 Task: Create a section Code Collectives and in the section, add a milestone Network Security Implementation in the project TreatWorks.
Action: Mouse moved to (48, 334)
Screenshot: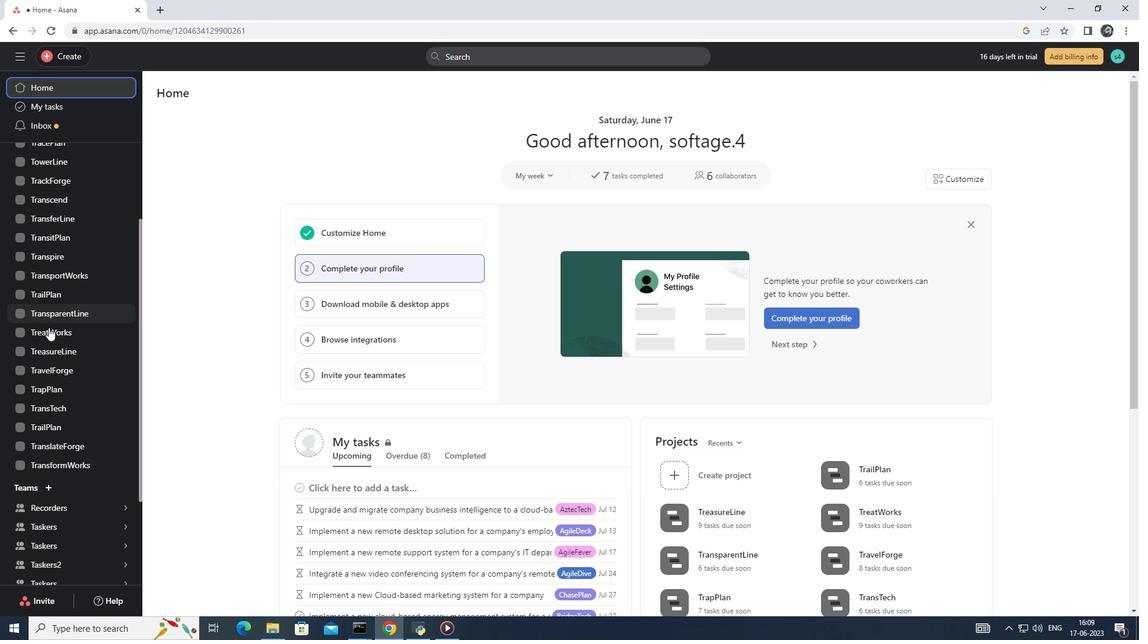 
Action: Mouse pressed left at (48, 334)
Screenshot: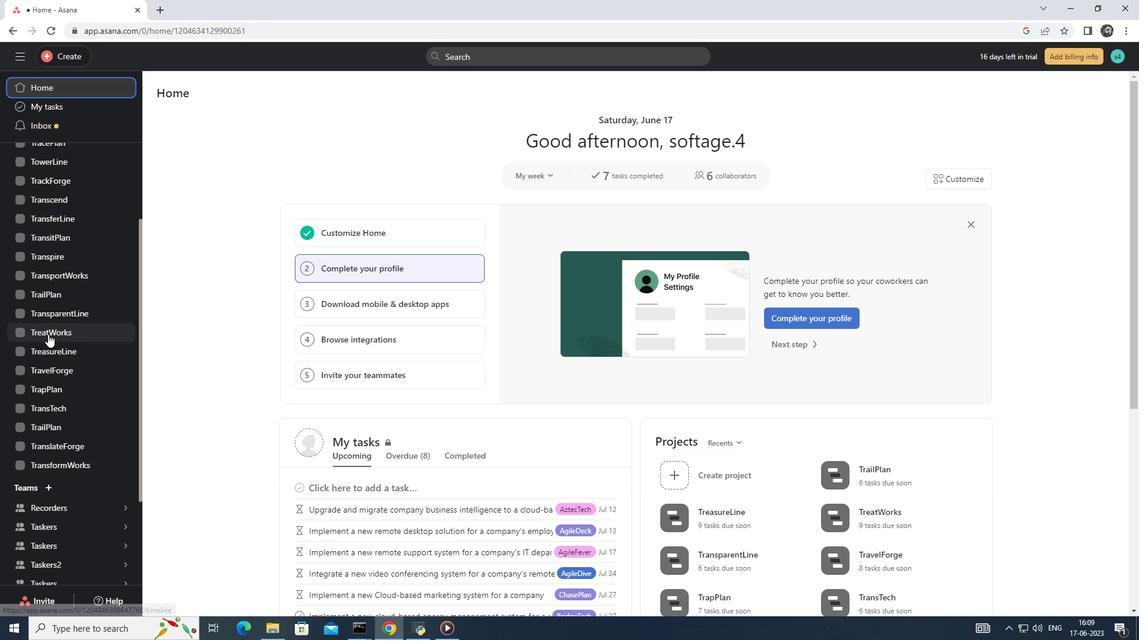 
Action: Mouse moved to (237, 396)
Screenshot: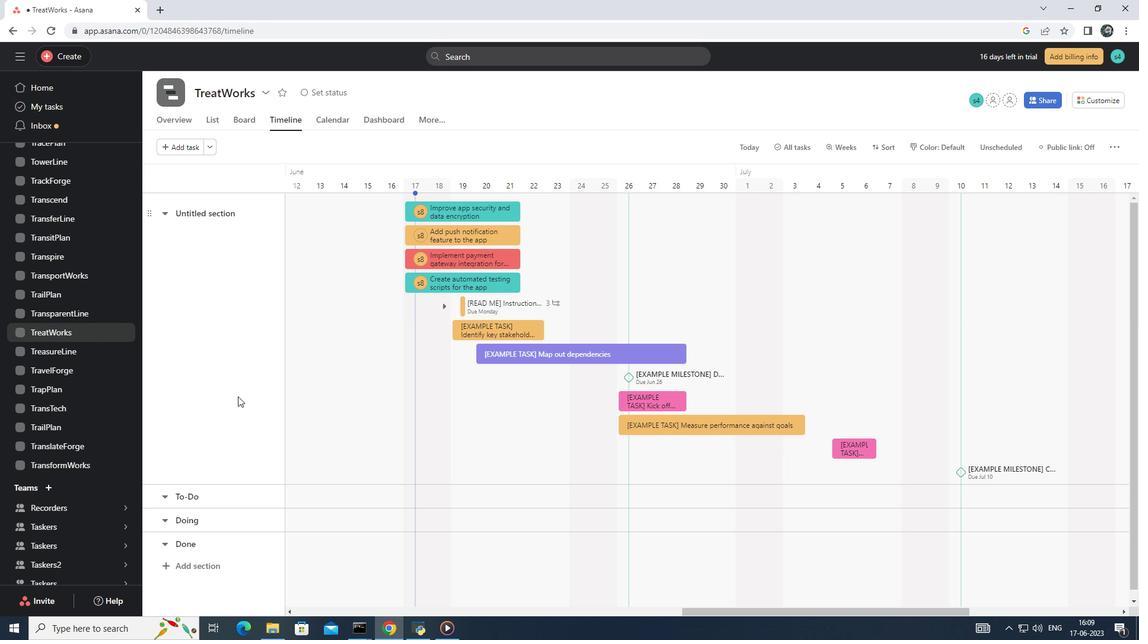 
Action: Mouse scrolled (237, 396) with delta (0, 0)
Screenshot: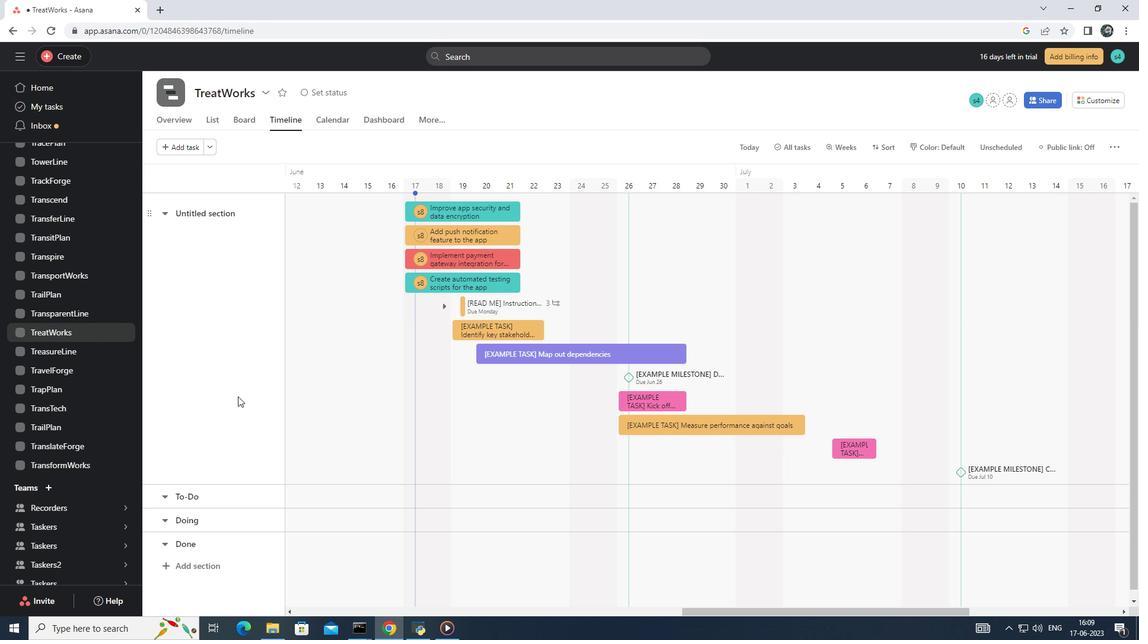 
Action: Mouse moved to (189, 561)
Screenshot: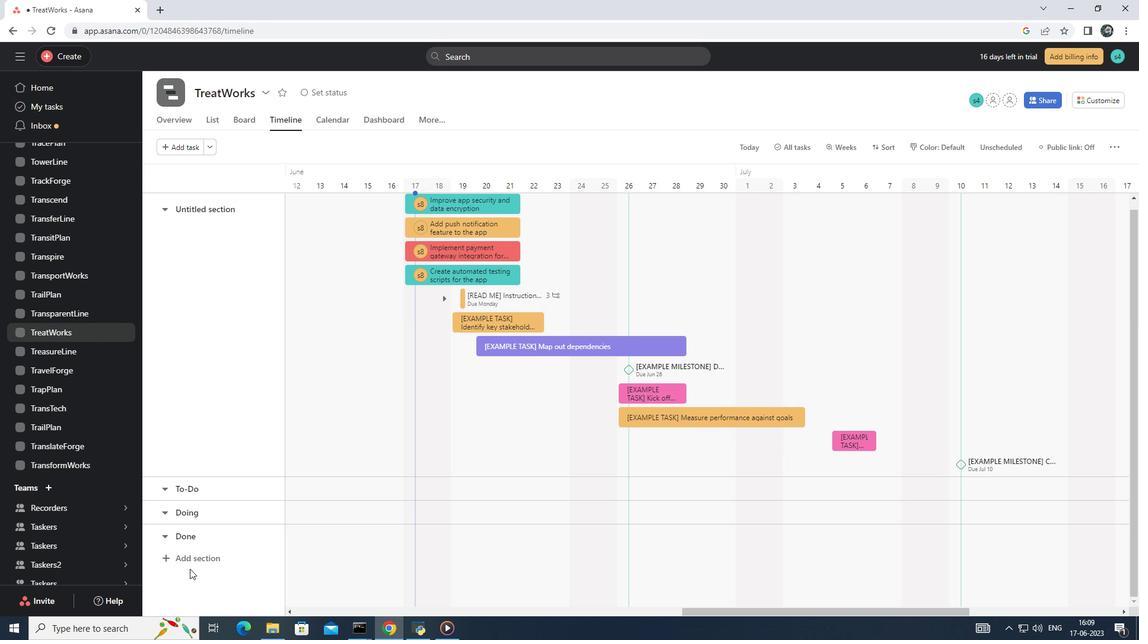 
Action: Mouse pressed left at (189, 561)
Screenshot: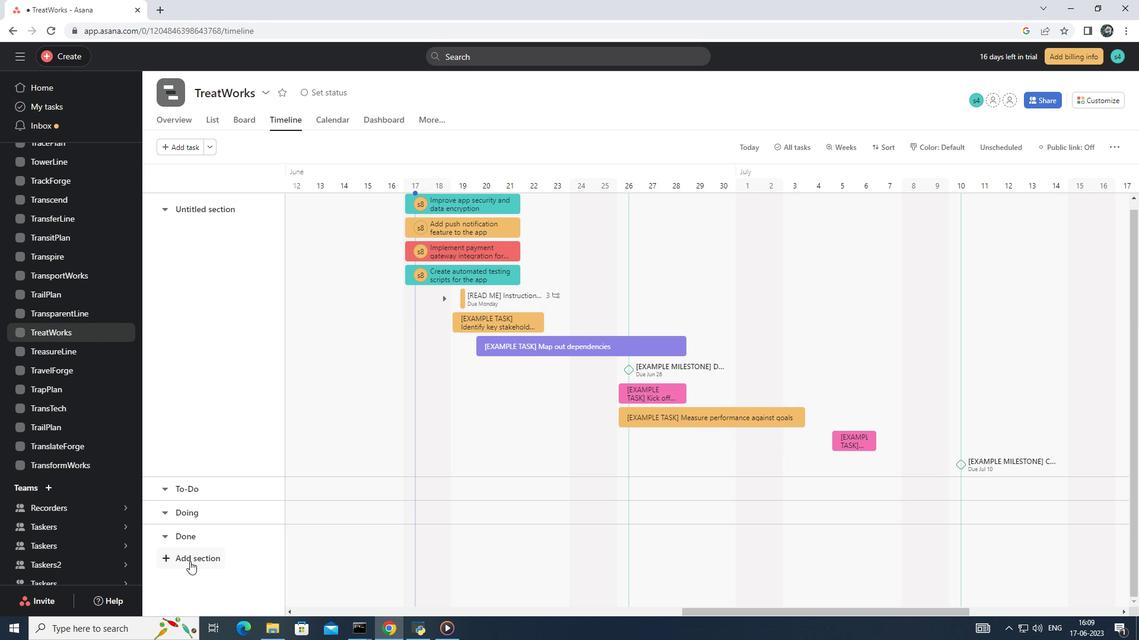 
Action: Mouse moved to (194, 560)
Screenshot: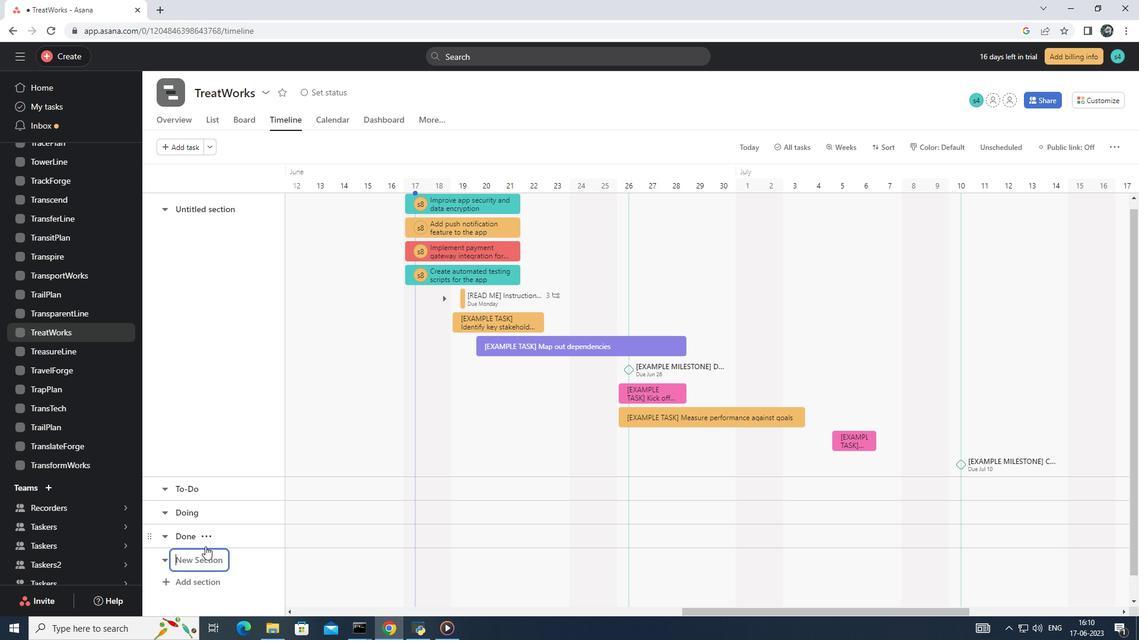 
Action: Key pressed <Key.shift>Code<Key.space><Key.shift><Key.shift>Collectives
Screenshot: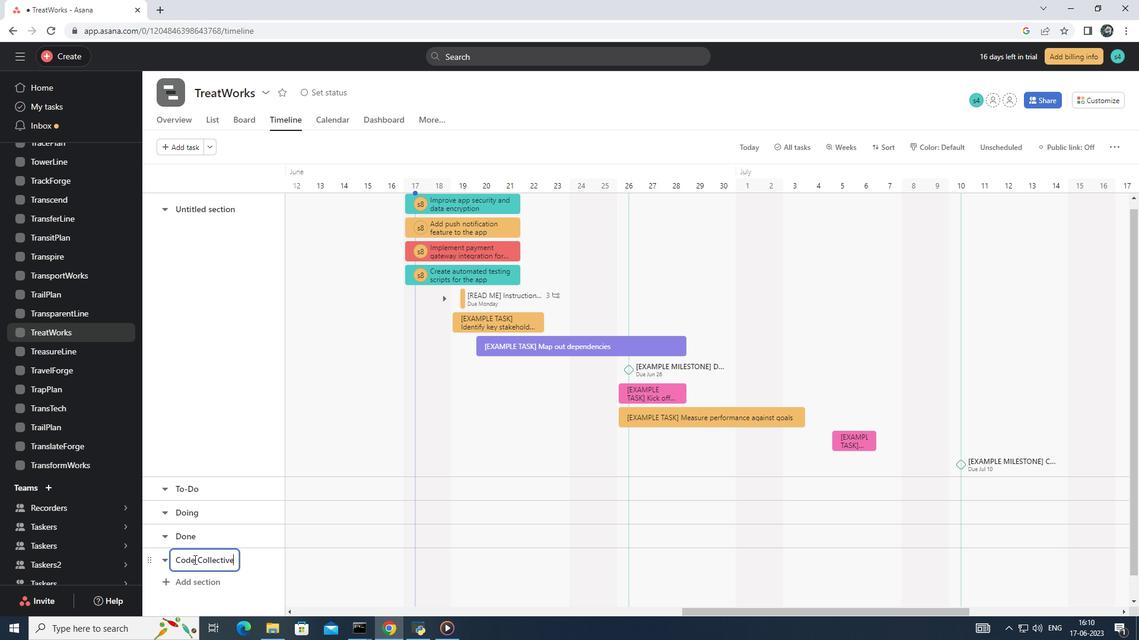 
Action: Mouse moved to (385, 558)
Screenshot: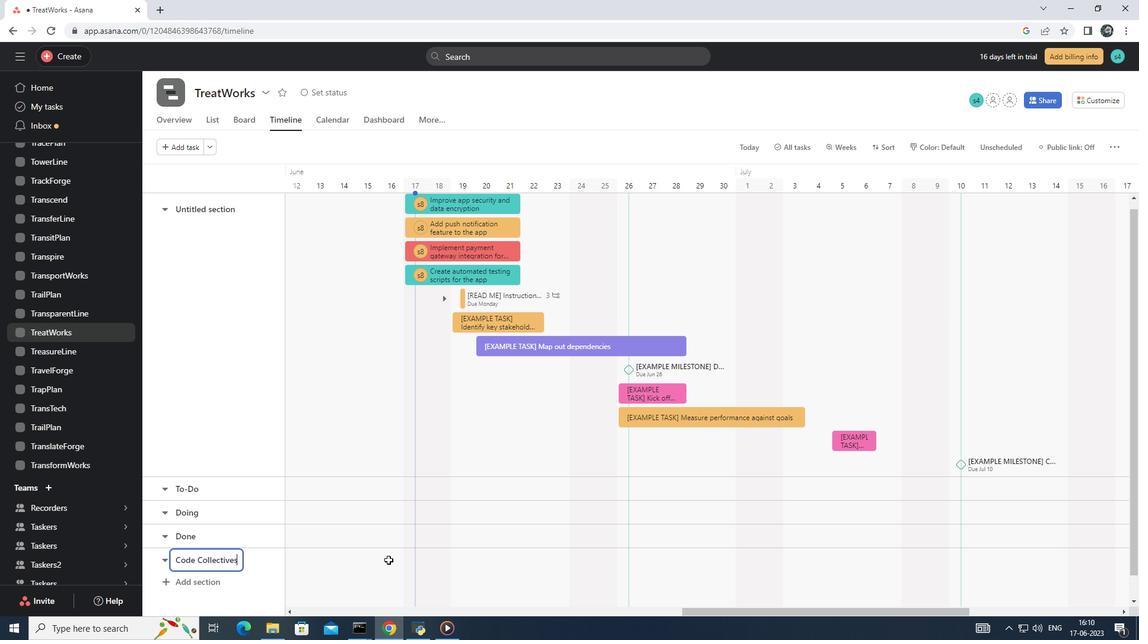 
Action: Mouse pressed left at (385, 558)
Screenshot: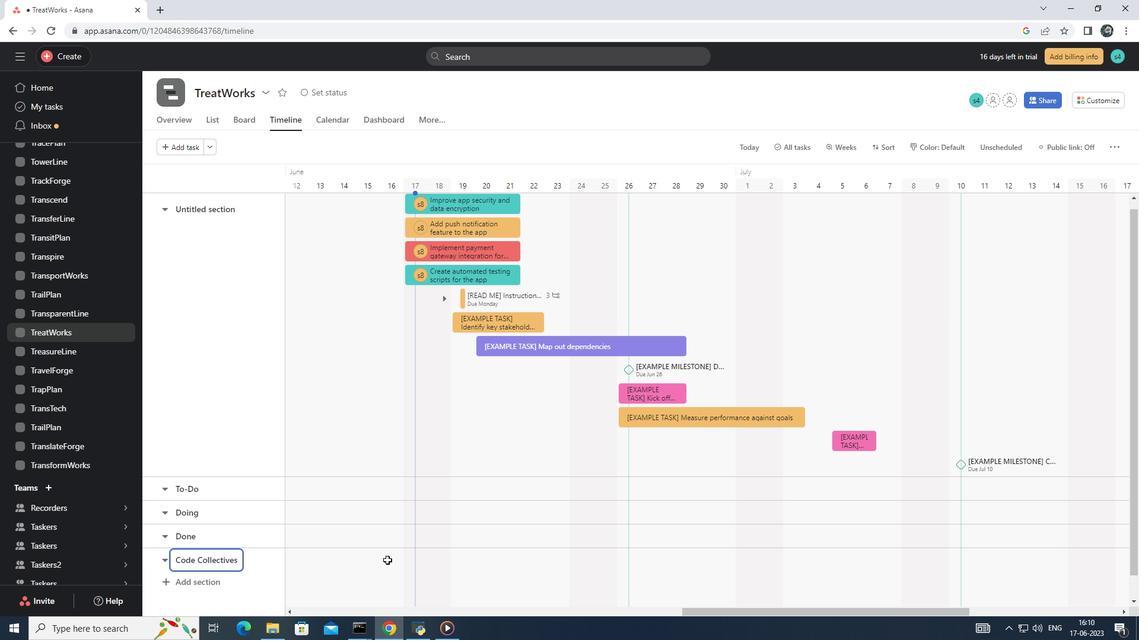 
Action: Key pressed <Key.shift>Network<Key.space><Key.shift>Security<Key.space><Key.shift>Implementation
Screenshot: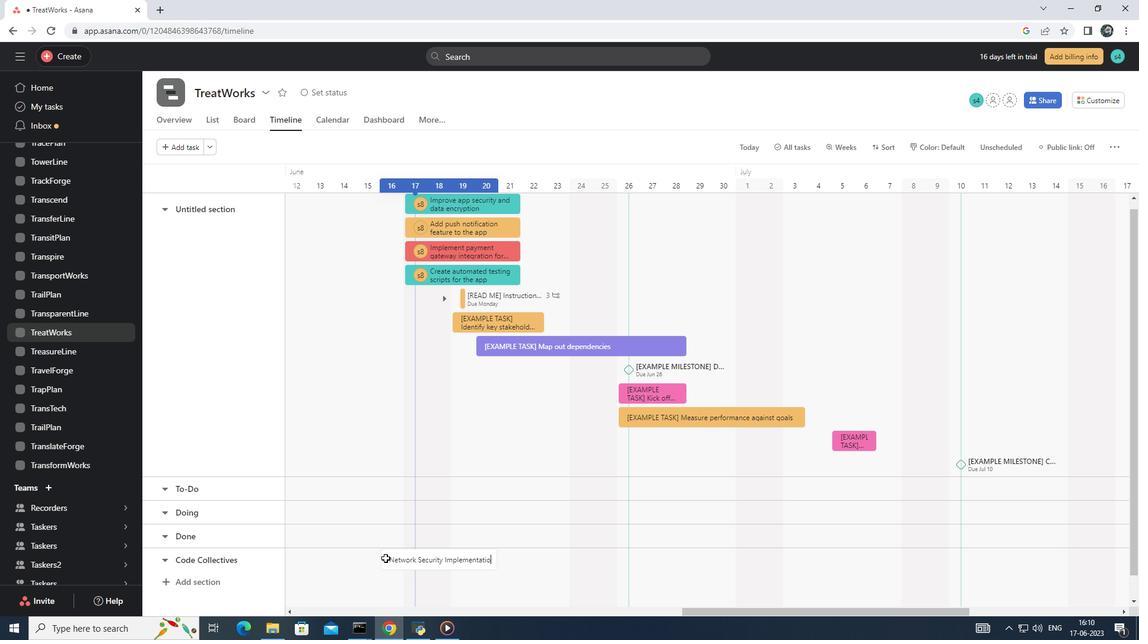 
Action: Mouse moved to (445, 574)
Screenshot: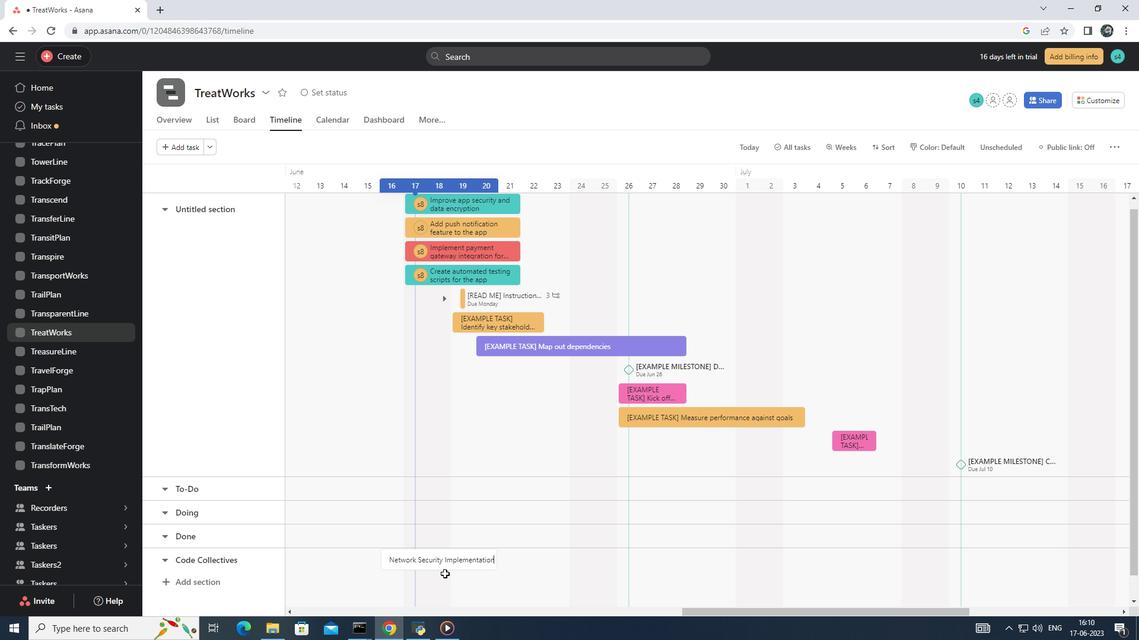 
Action: Key pressed <Key.enter>
Screenshot: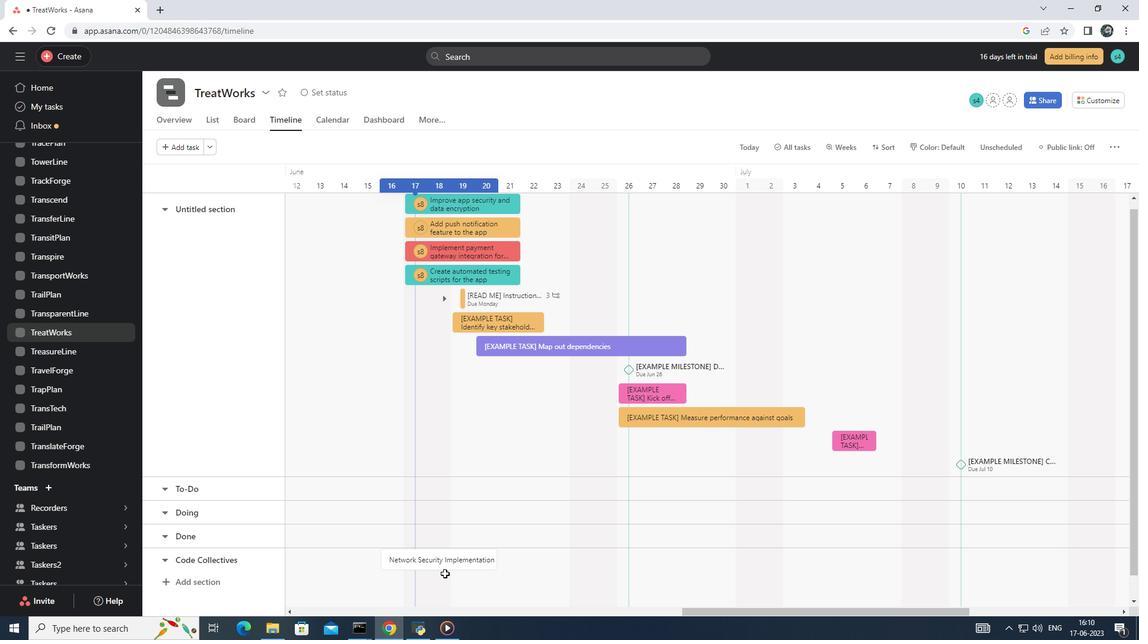 
Action: Mouse moved to (434, 559)
Screenshot: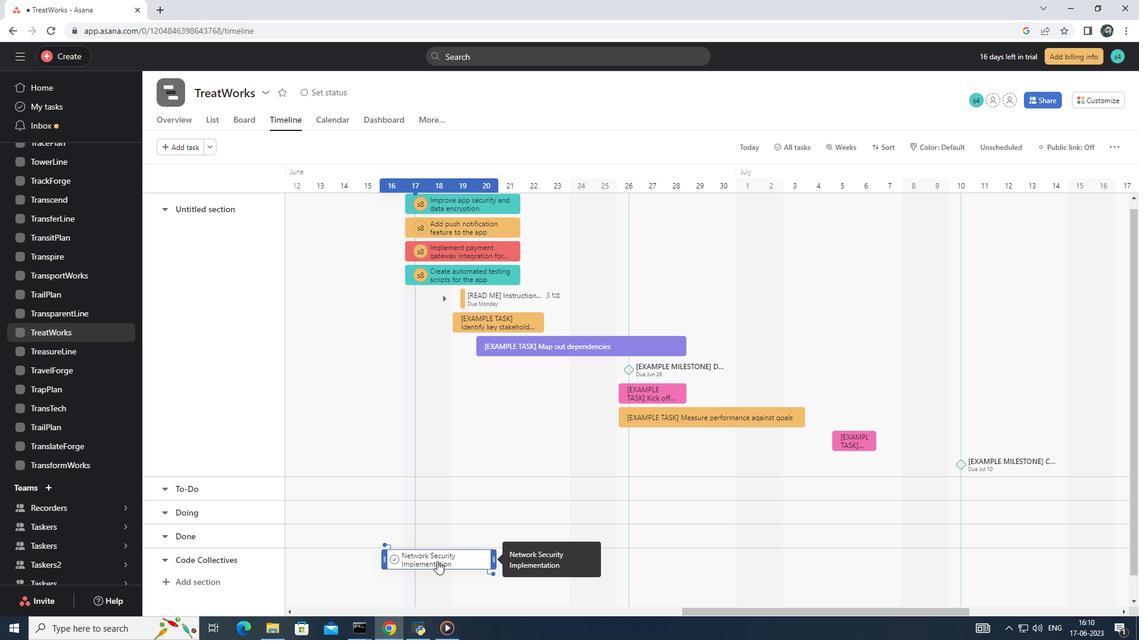 
Action: Mouse pressed right at (434, 559)
Screenshot: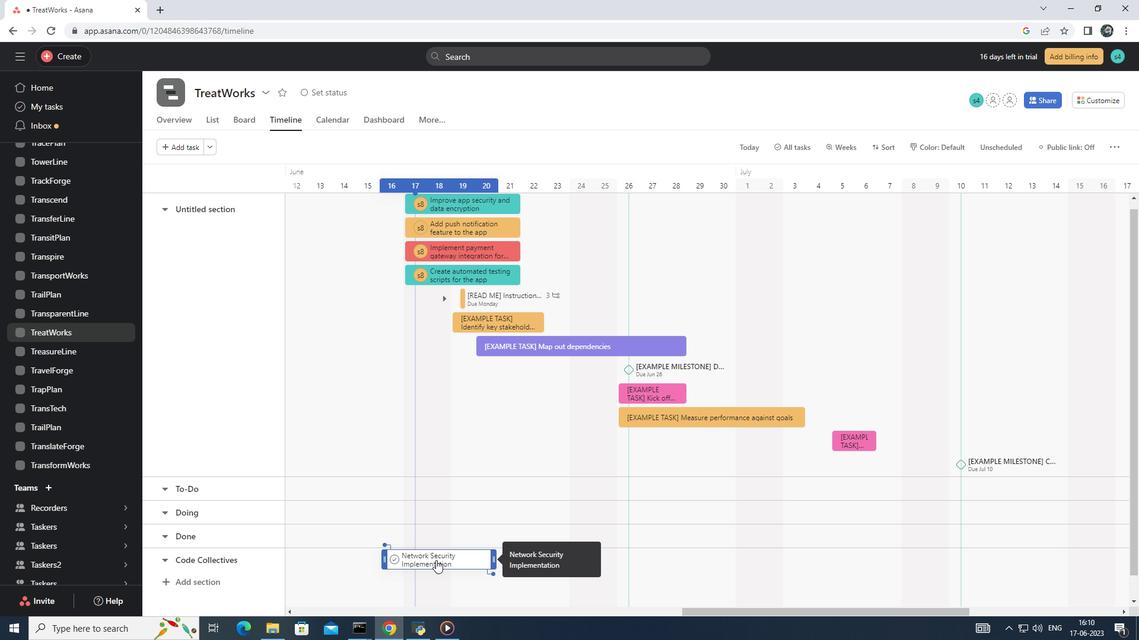 
Action: Mouse moved to (467, 496)
Screenshot: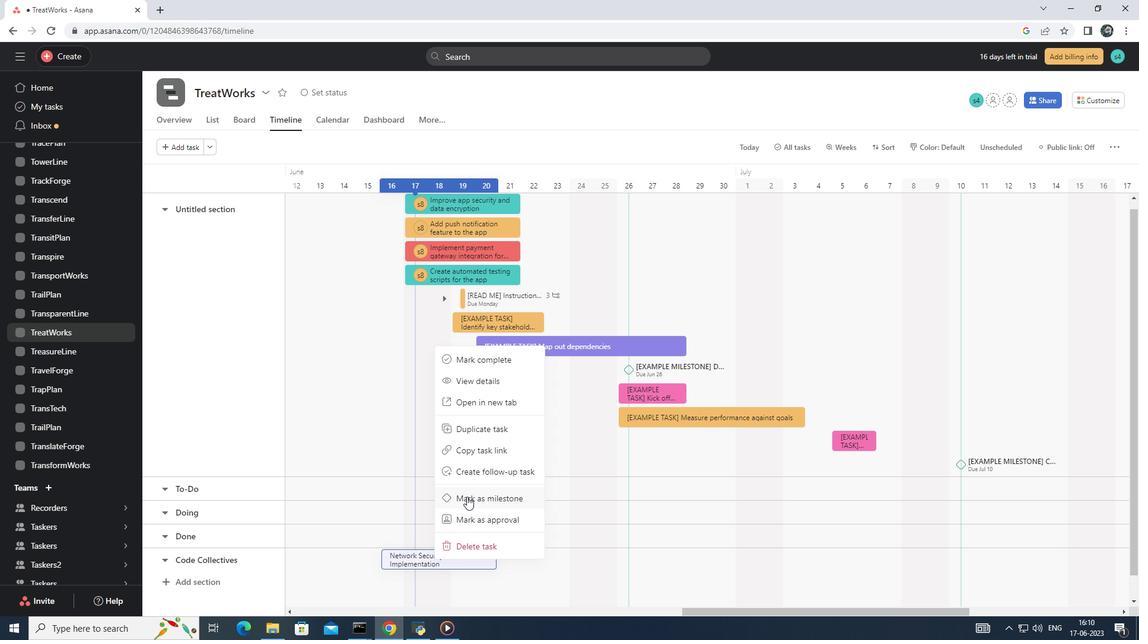 
Action: Mouse pressed left at (467, 496)
Screenshot: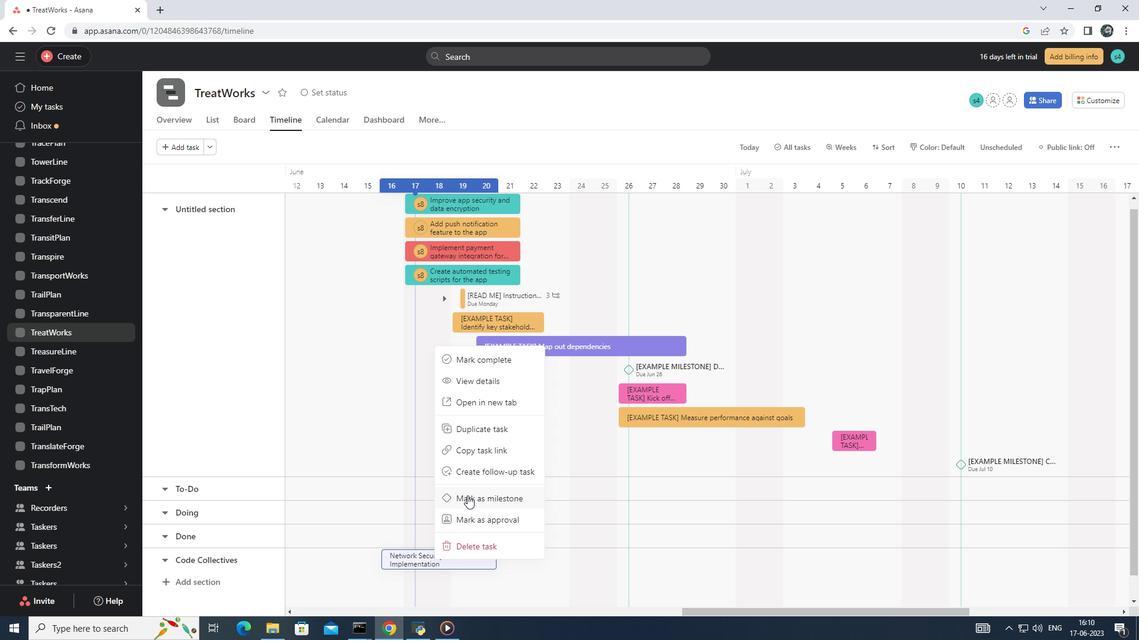 
Action: Mouse moved to (465, 494)
Screenshot: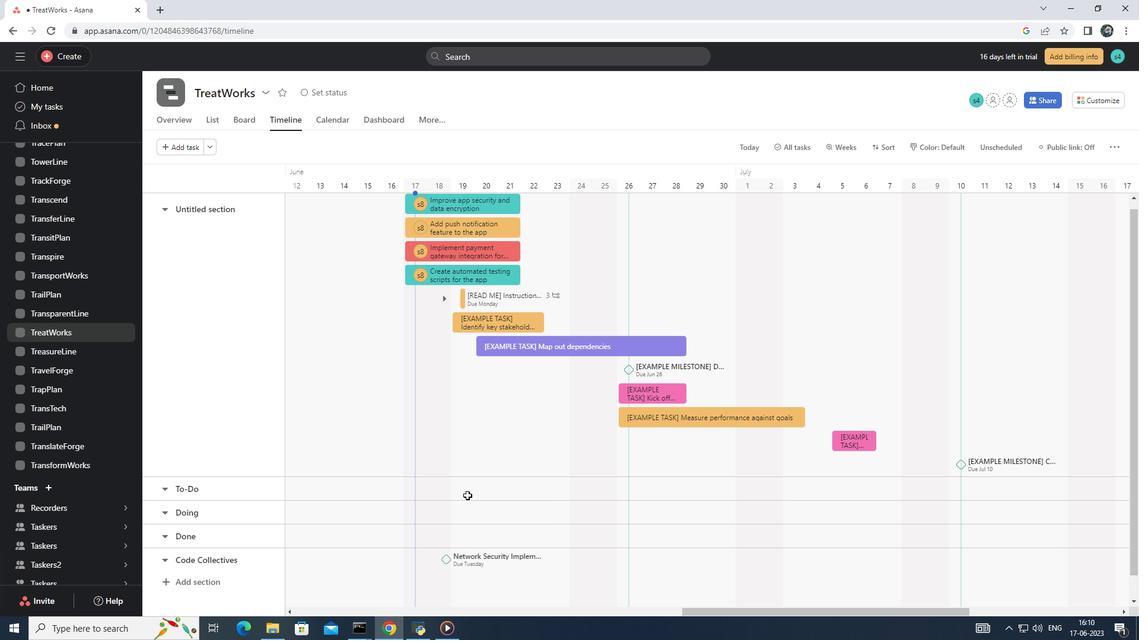 
